 Task: Set the release time for the compressor effect to 1.0 seconds.
Action: Mouse pressed left at (299, 30)
Screenshot: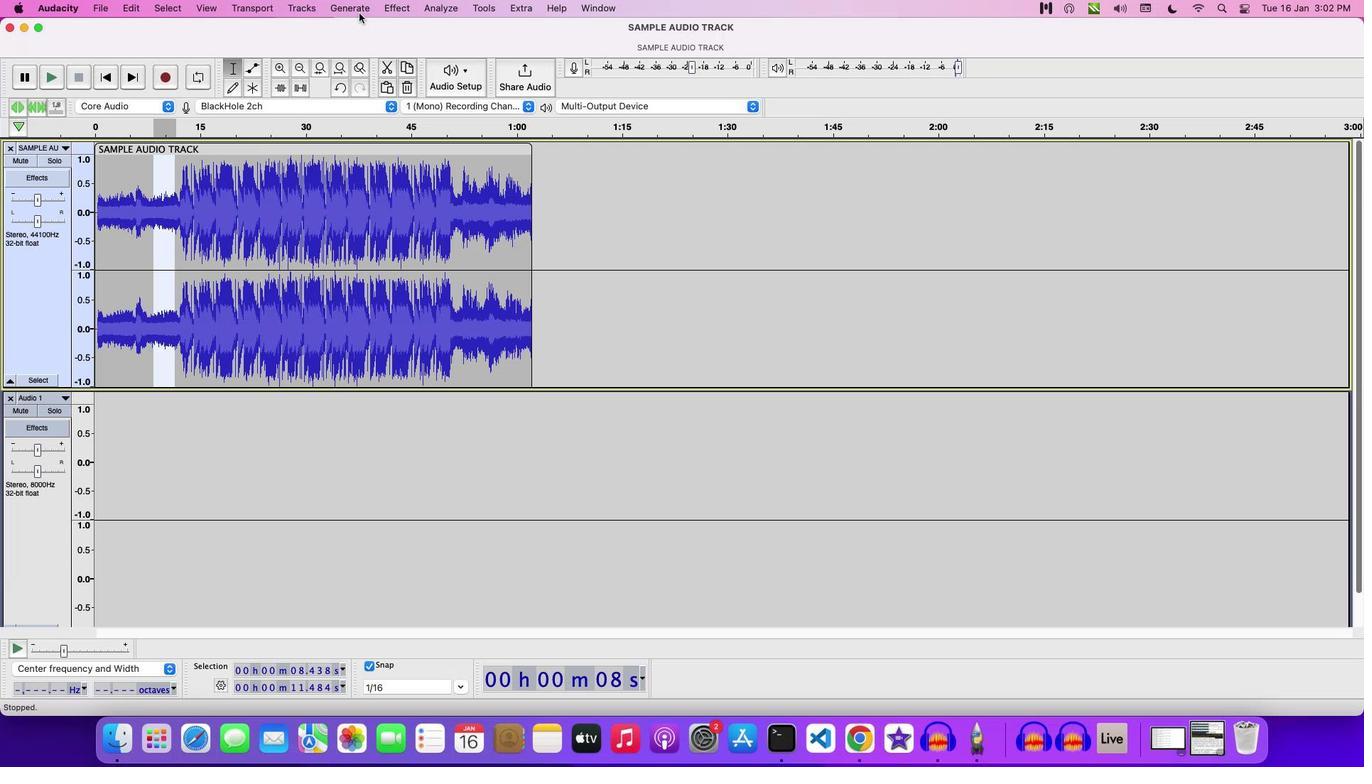 
Action: Mouse moved to (385, 10)
Screenshot: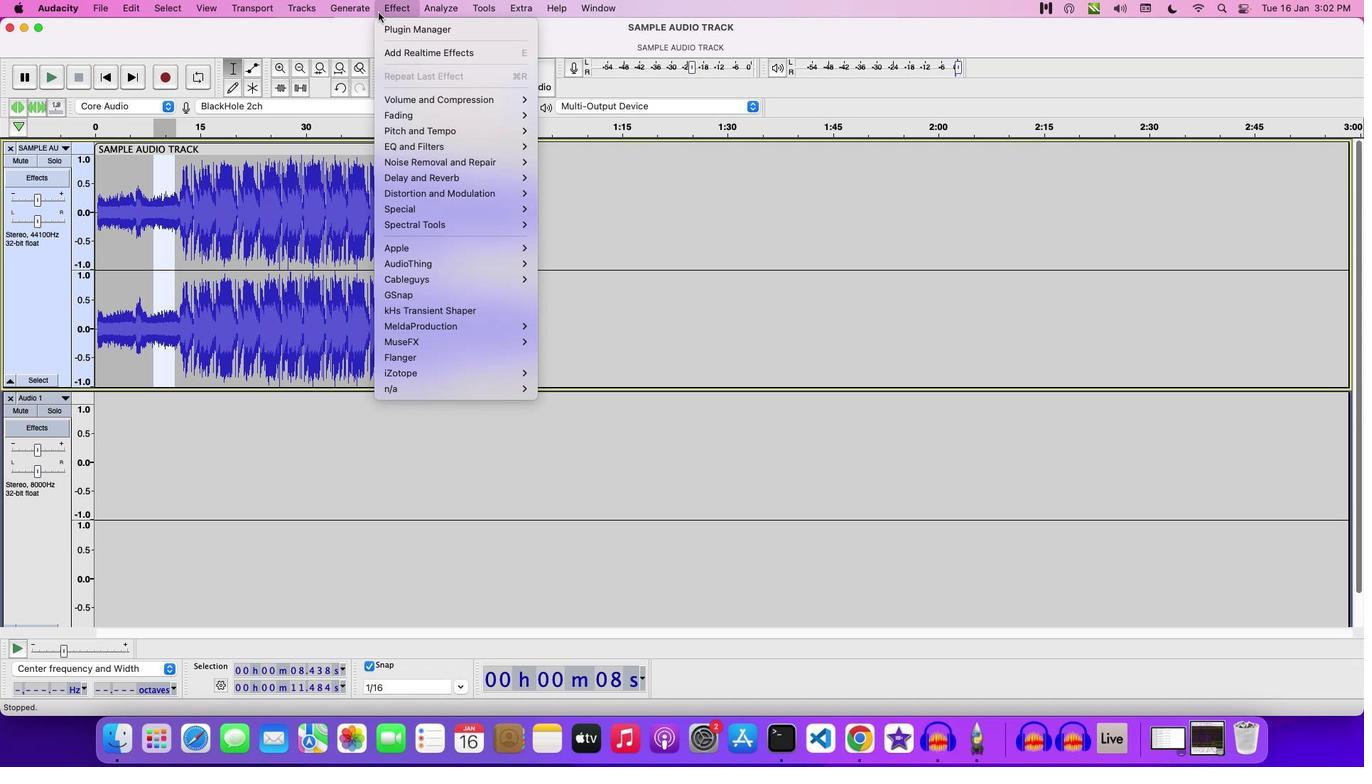 
Action: Mouse pressed left at (385, 10)
Screenshot: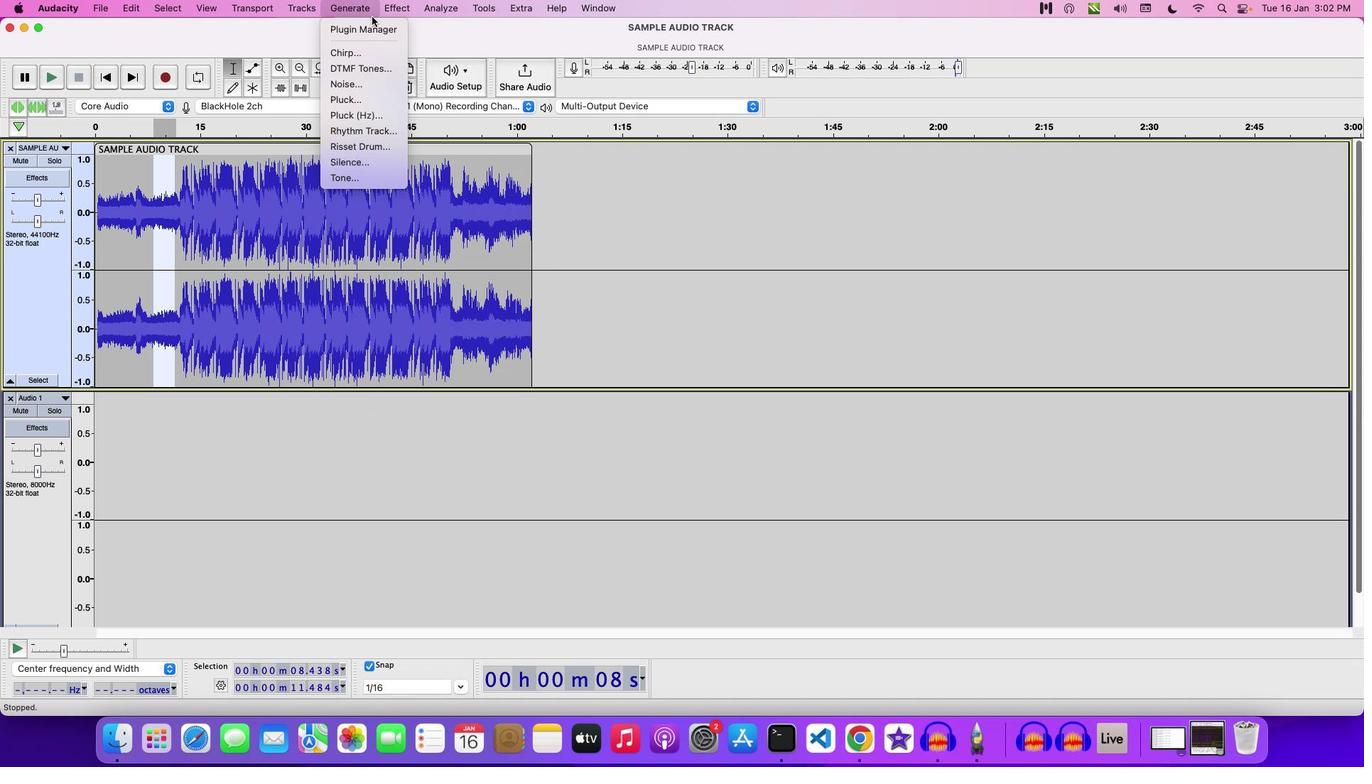 
Action: Mouse moved to (593, 136)
Screenshot: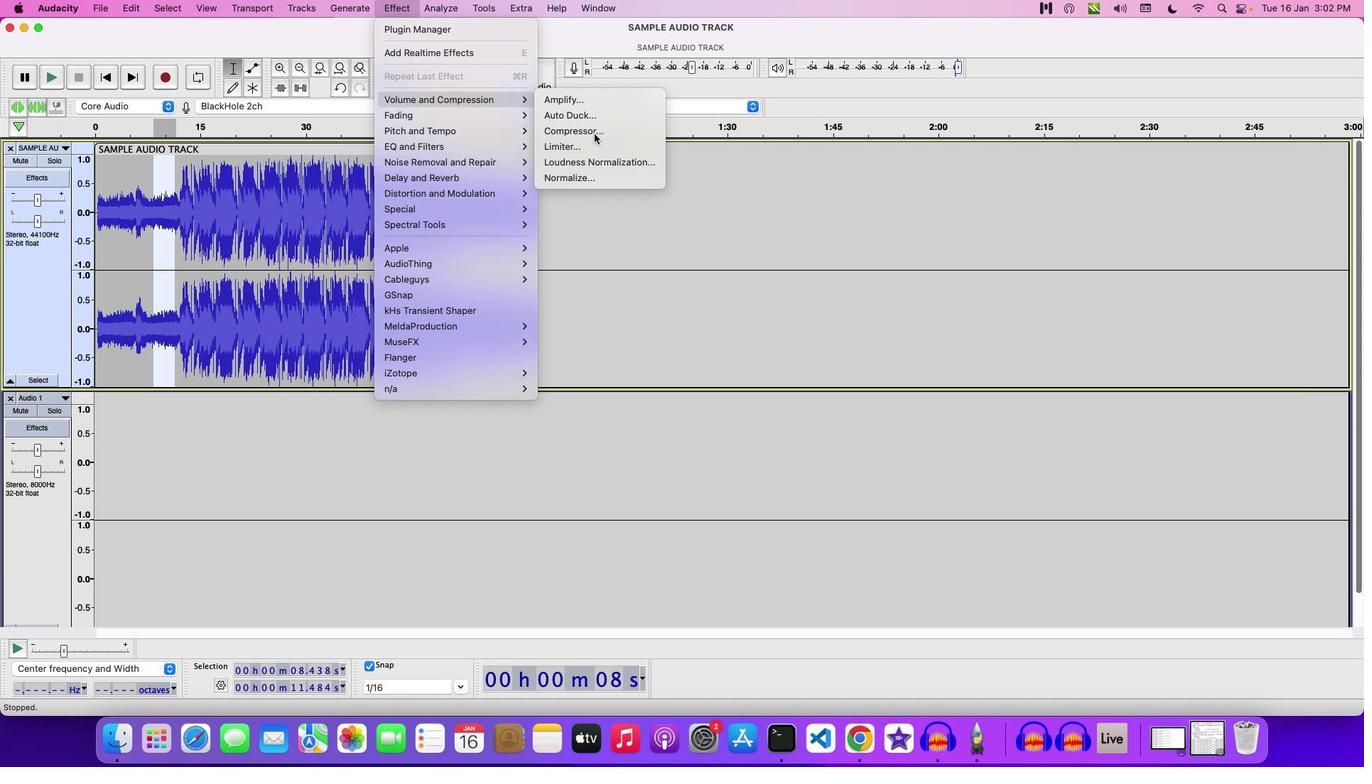 
Action: Mouse pressed left at (593, 136)
Screenshot: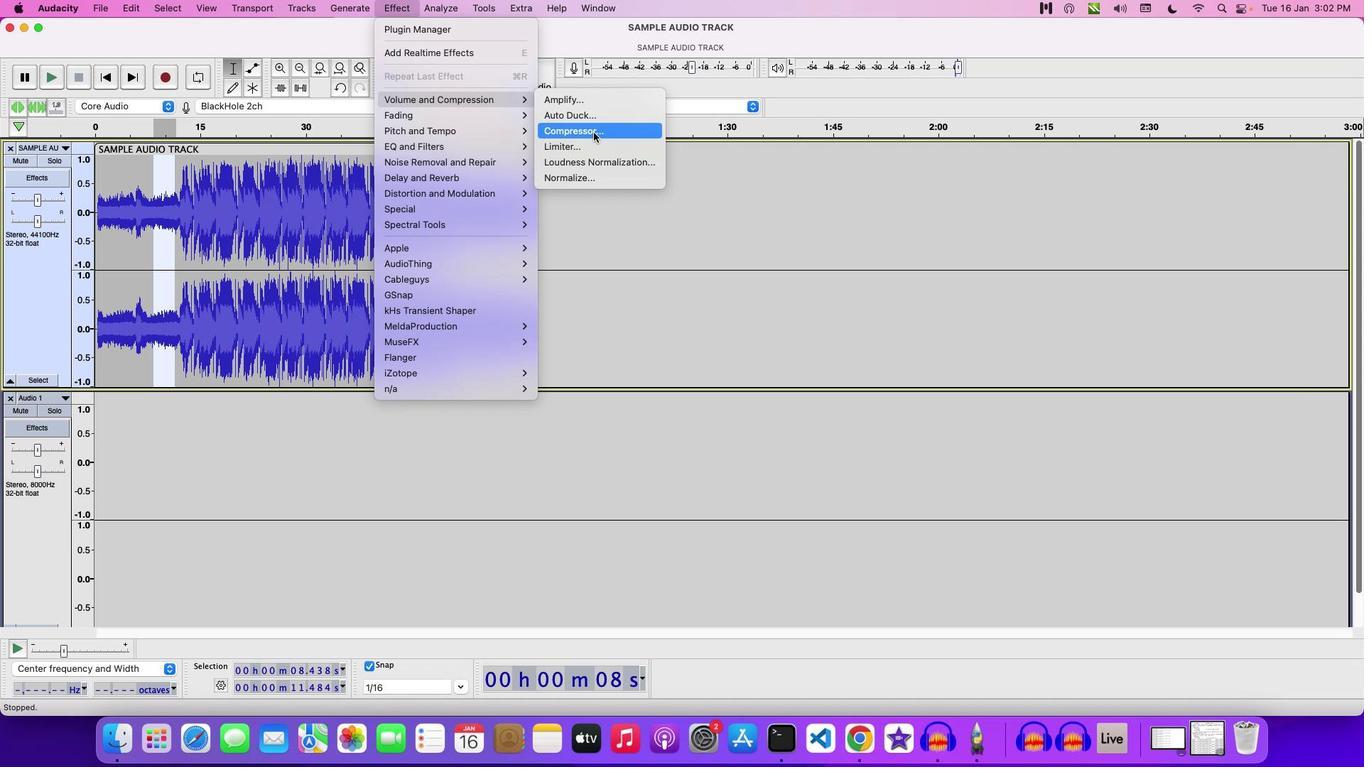 
Action: Mouse moved to (601, 500)
Screenshot: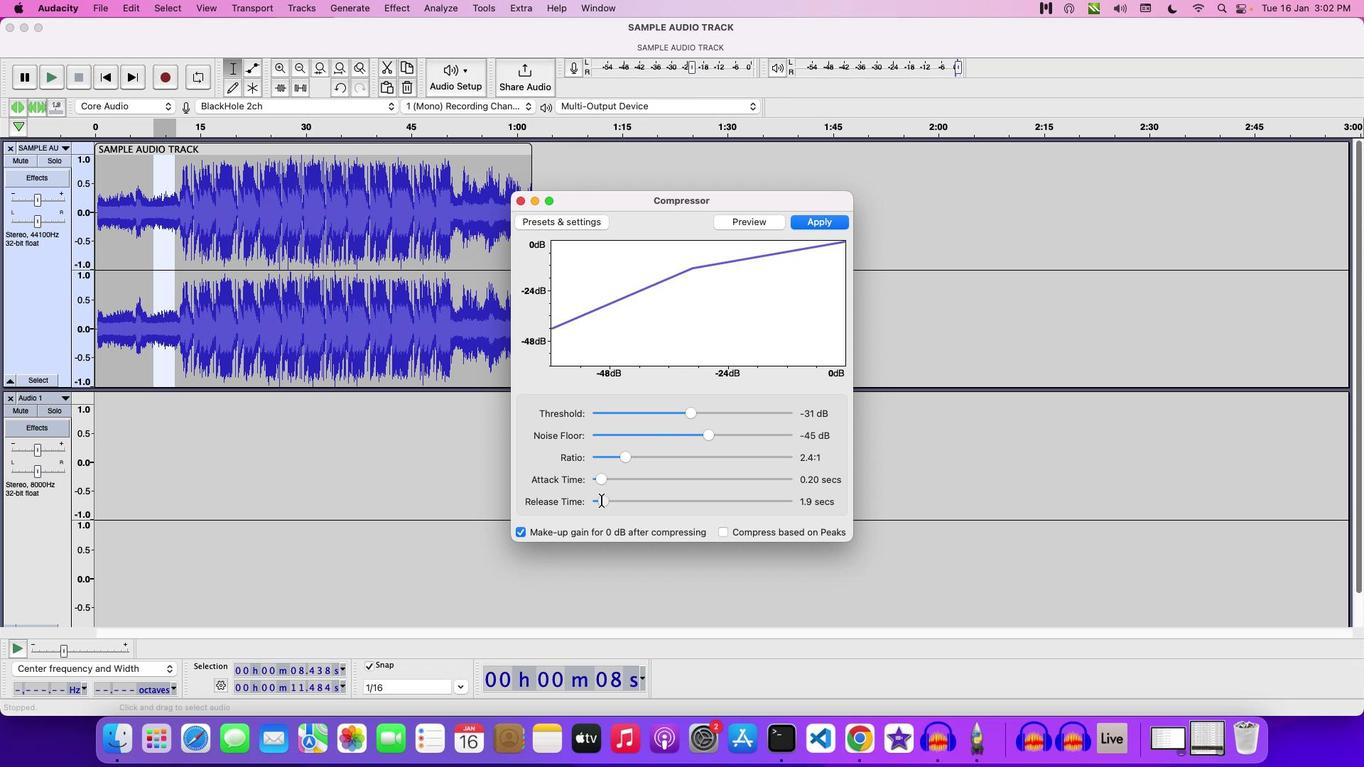 
Action: Mouse pressed left at (601, 500)
Screenshot: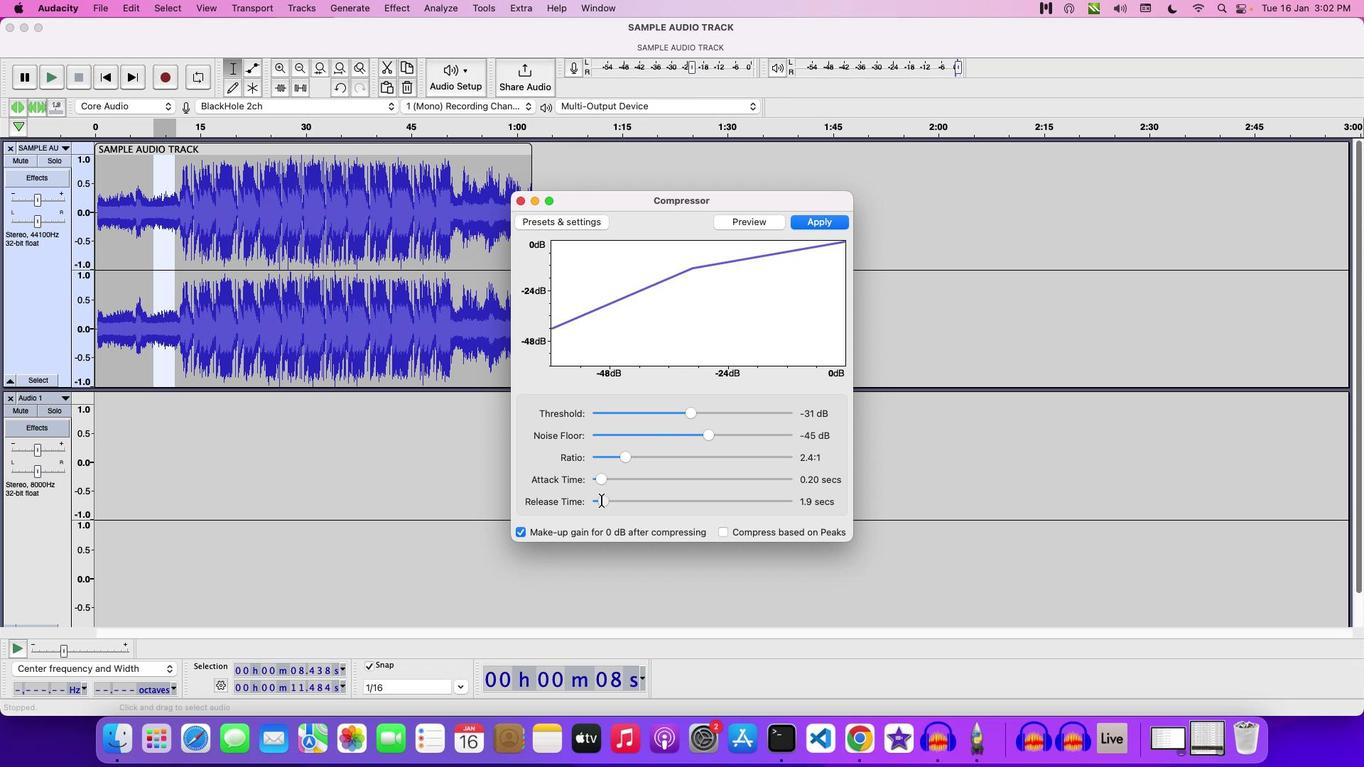 
Action: Mouse moved to (595, 501)
Screenshot: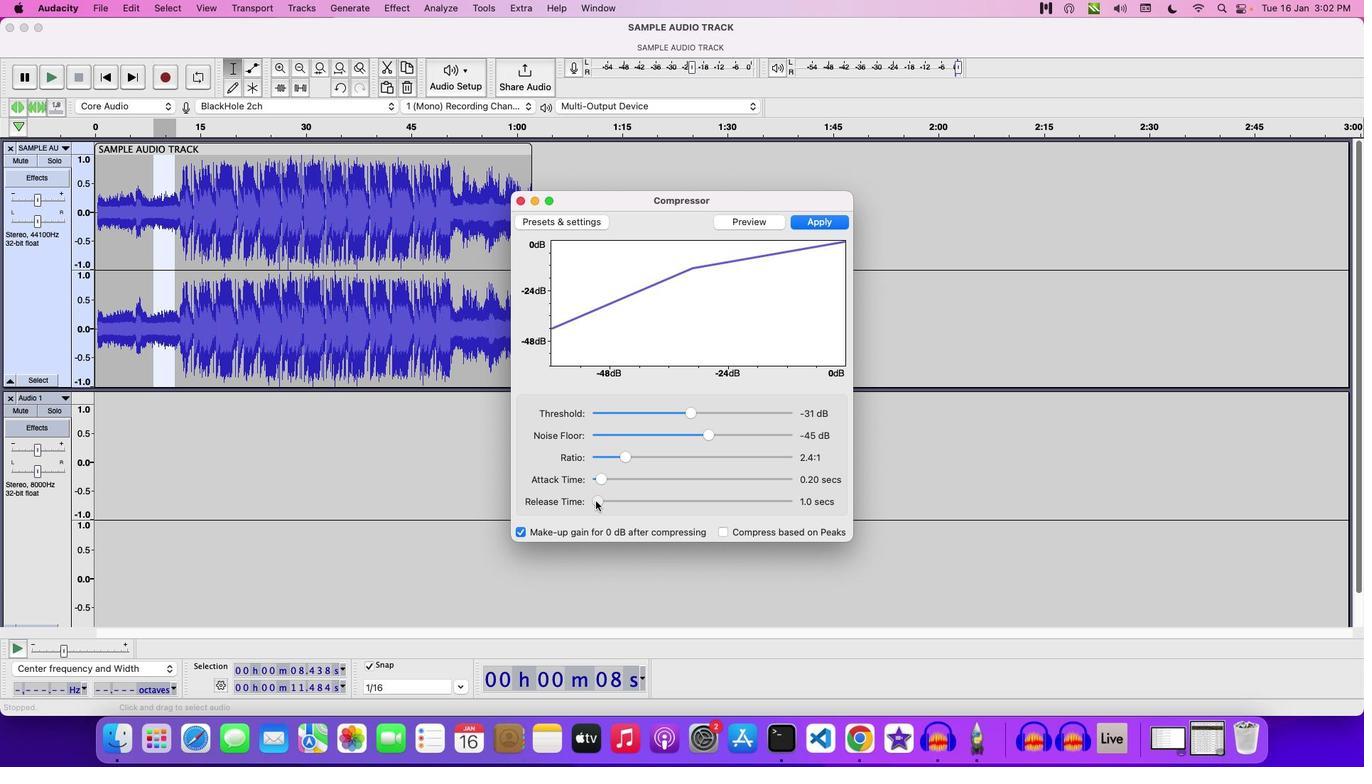 
